 Task: Archive the email with the subject Sales pitch from softage.1@softage.net
Action: Mouse moved to (620, 69)
Screenshot: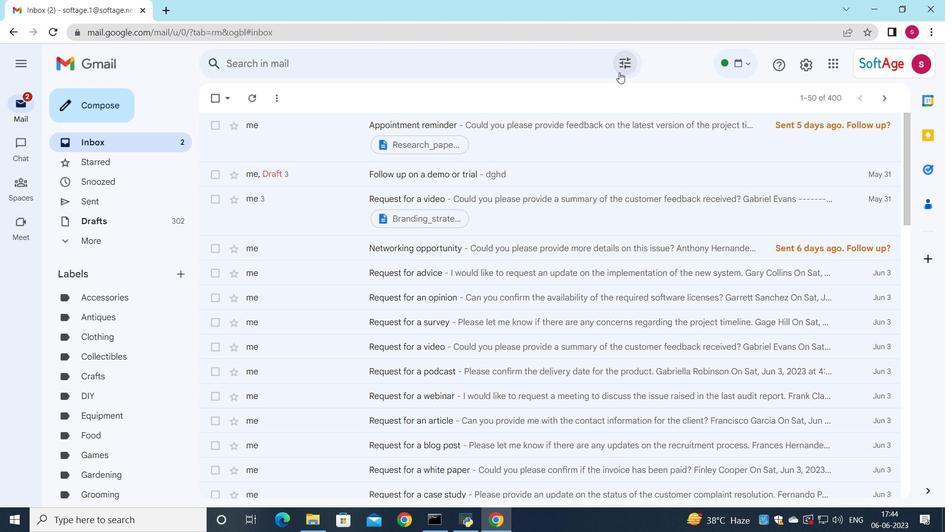 
Action: Mouse pressed left at (620, 69)
Screenshot: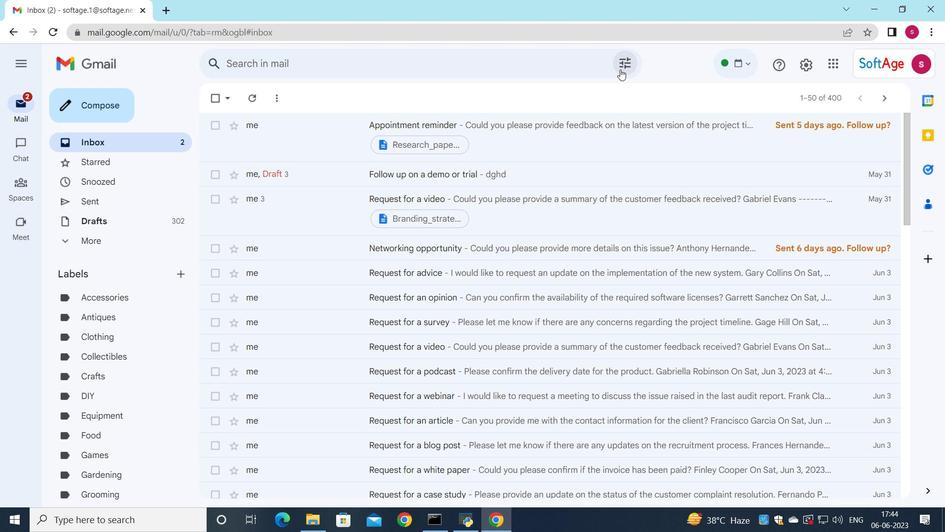 
Action: Mouse moved to (436, 100)
Screenshot: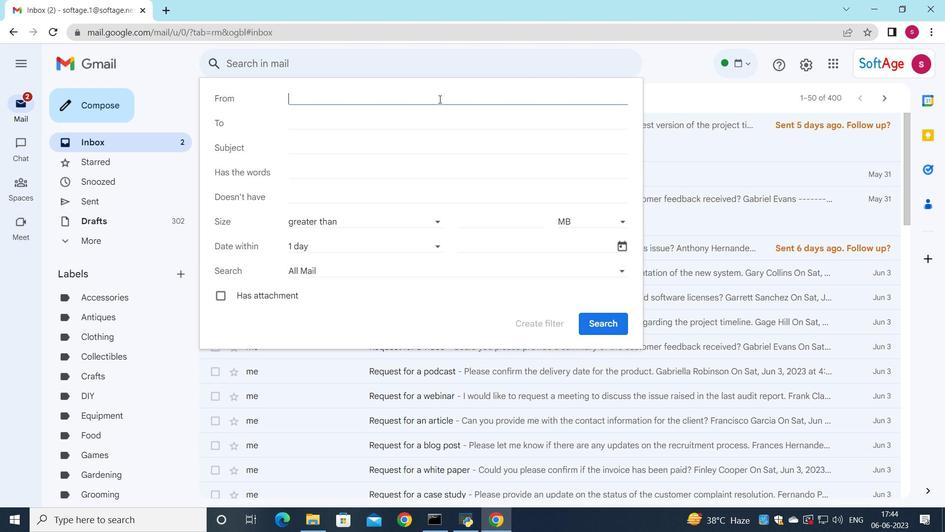 
Action: Key pressed s
Screenshot: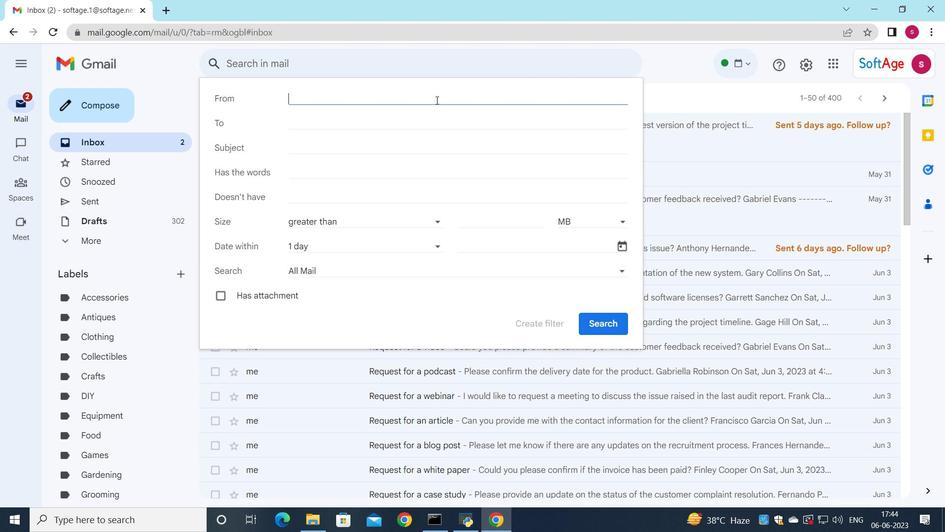 
Action: Mouse moved to (411, 123)
Screenshot: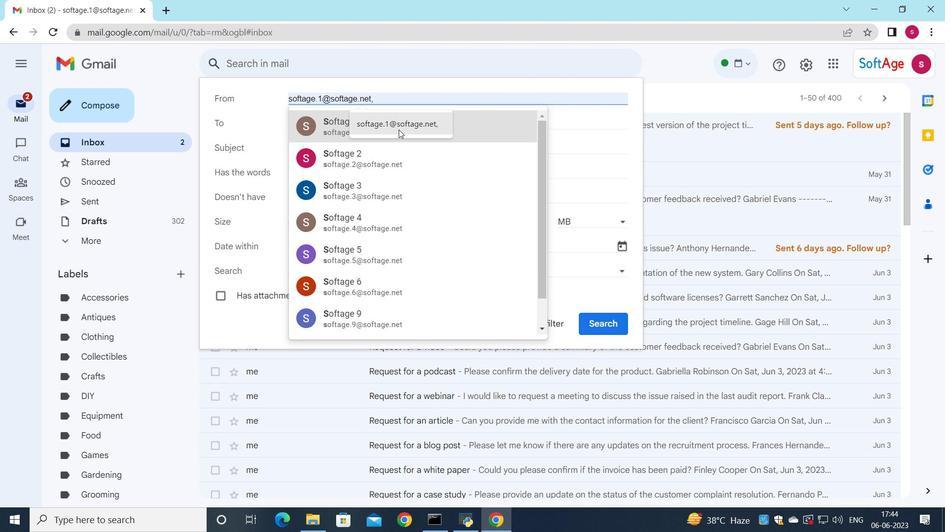 
Action: Mouse pressed left at (411, 123)
Screenshot: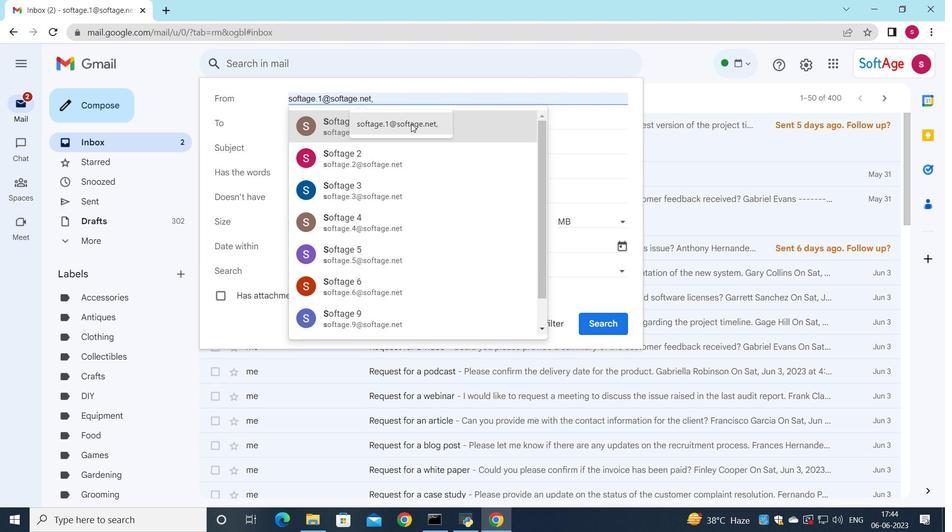 
Action: Mouse moved to (328, 150)
Screenshot: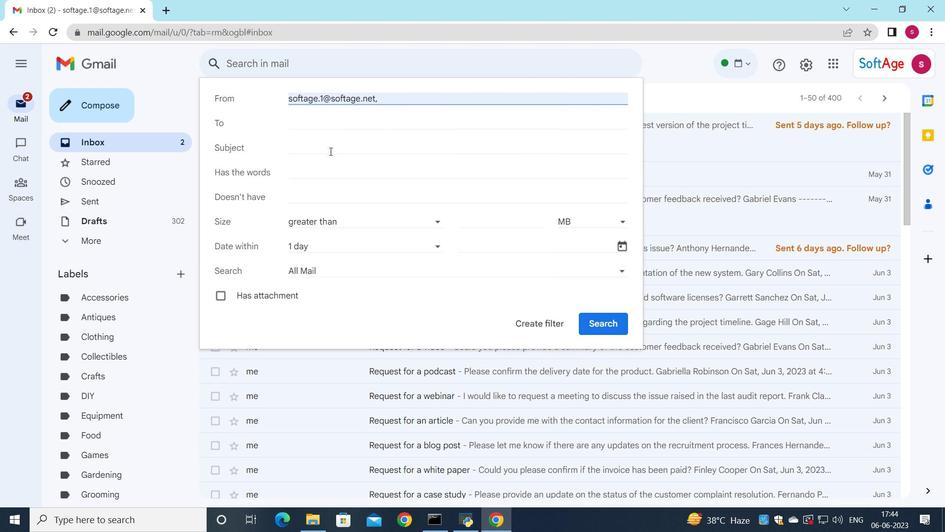 
Action: Mouse pressed left at (328, 150)
Screenshot: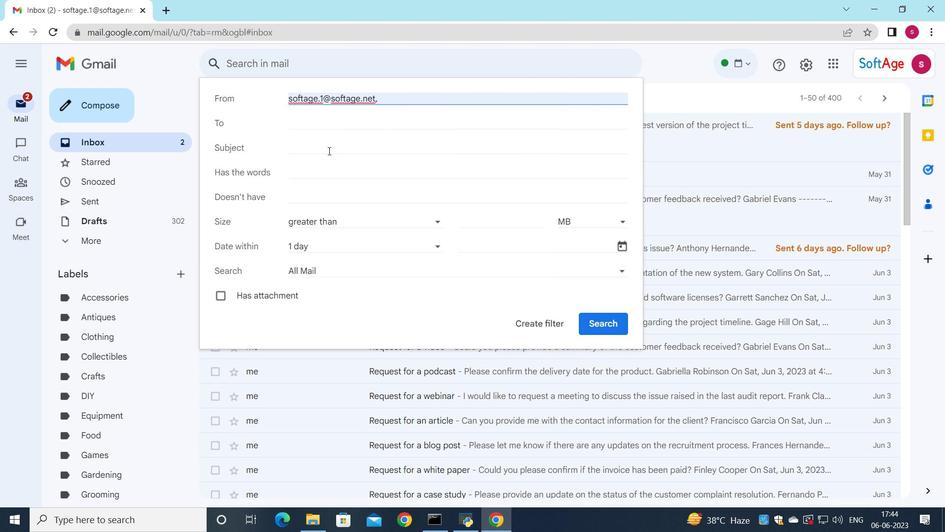 
Action: Key pressed <Key.shift><Key.shift><Key.shift><Key.shift><Key.shift><Key.shift><Key.shift><Key.shift><Key.shift><Key.shift><Key.shift><Key.shift><Key.shift><Key.shift><Key.shift>S<Key.caps_lock>A<Key.caps_lock><Key.backspace>ales<Key.space>pitch
Screenshot: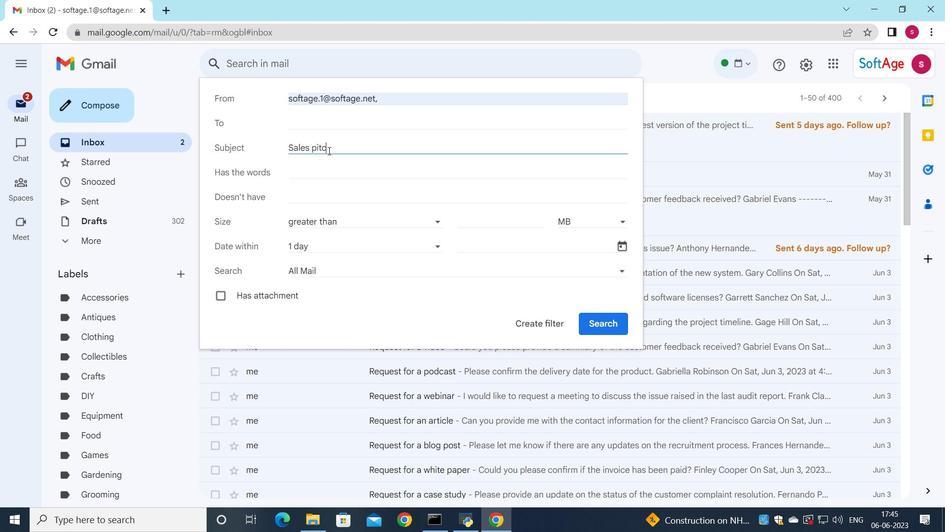 
Action: Mouse moved to (364, 238)
Screenshot: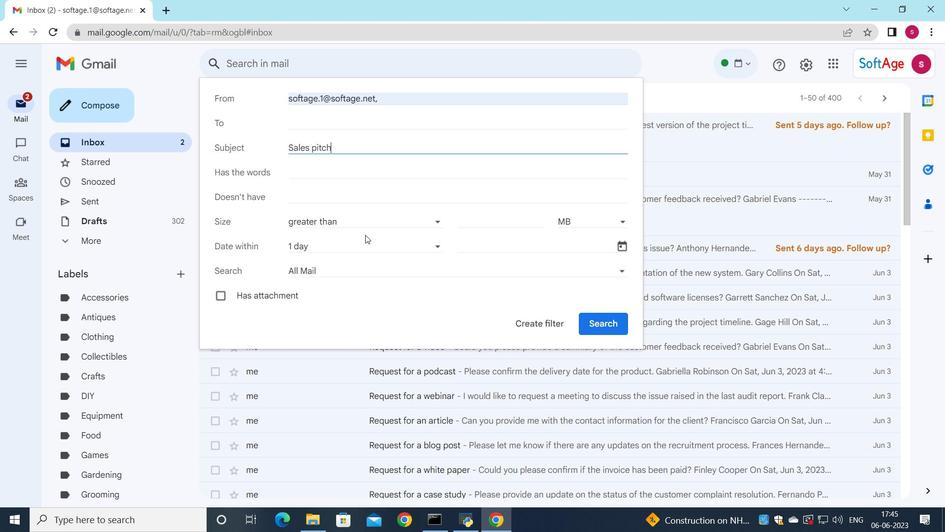
Action: Mouse pressed left at (364, 238)
Screenshot: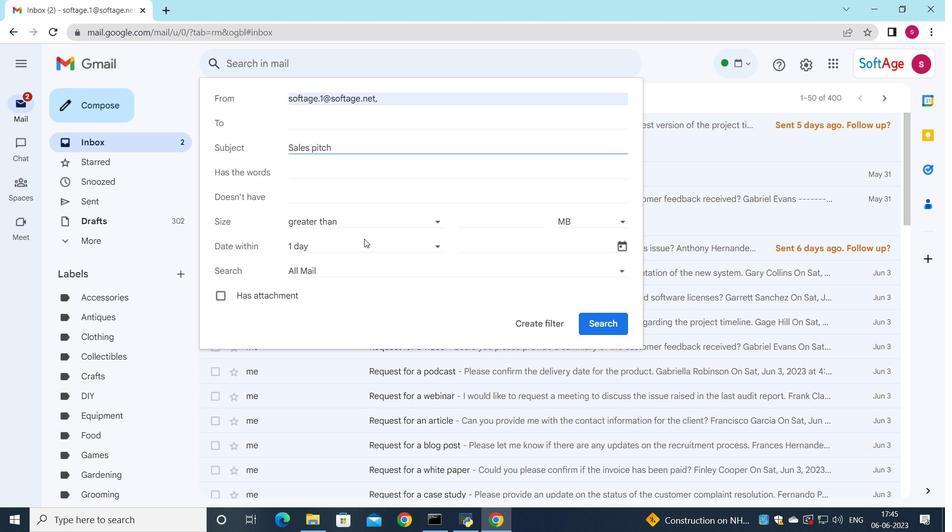 
Action: Mouse moved to (364, 239)
Screenshot: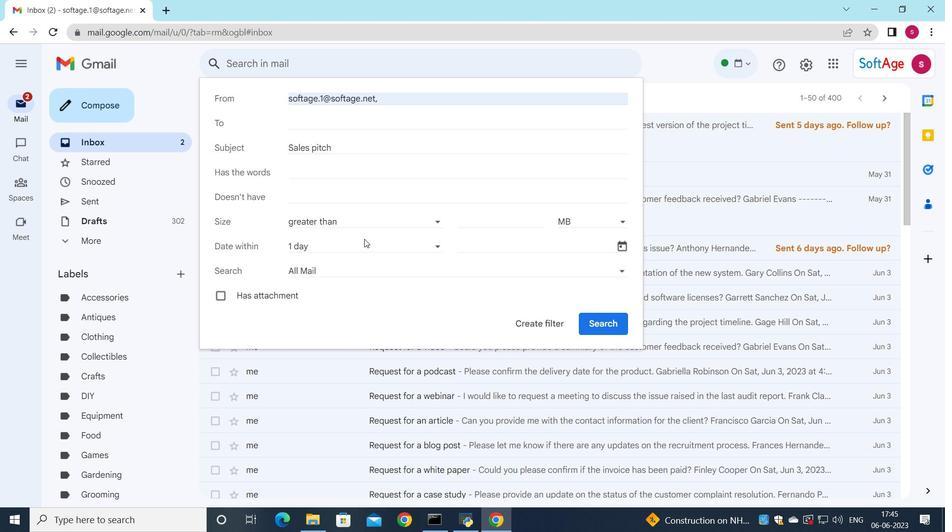 
Action: Mouse pressed left at (364, 238)
Screenshot: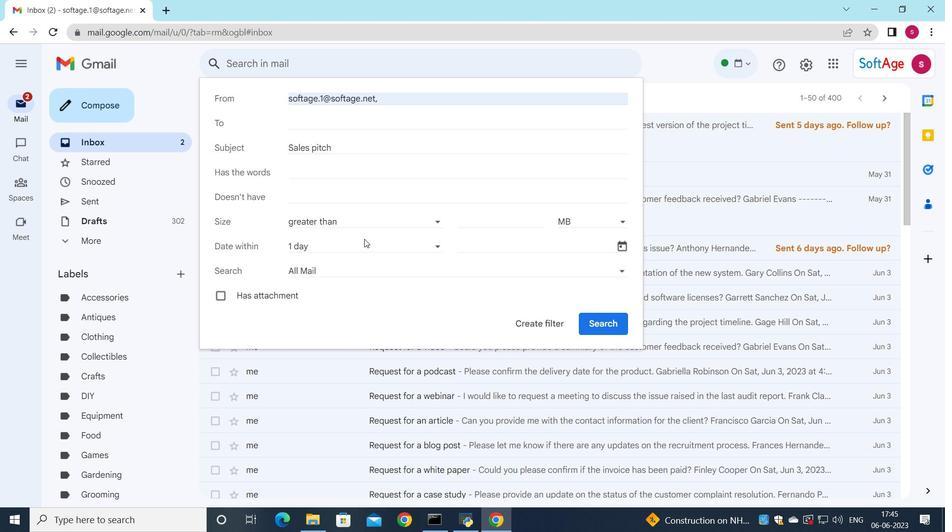 
Action: Mouse moved to (384, 249)
Screenshot: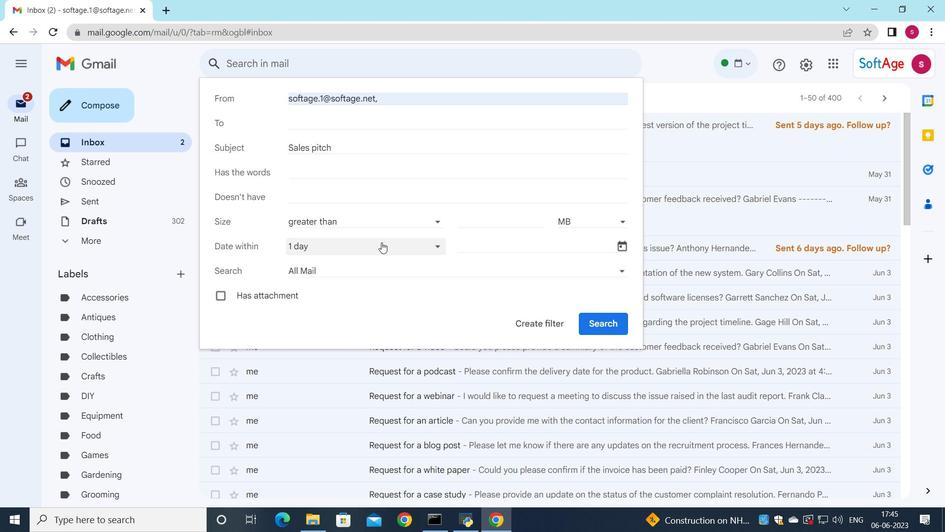 
Action: Mouse pressed left at (384, 249)
Screenshot: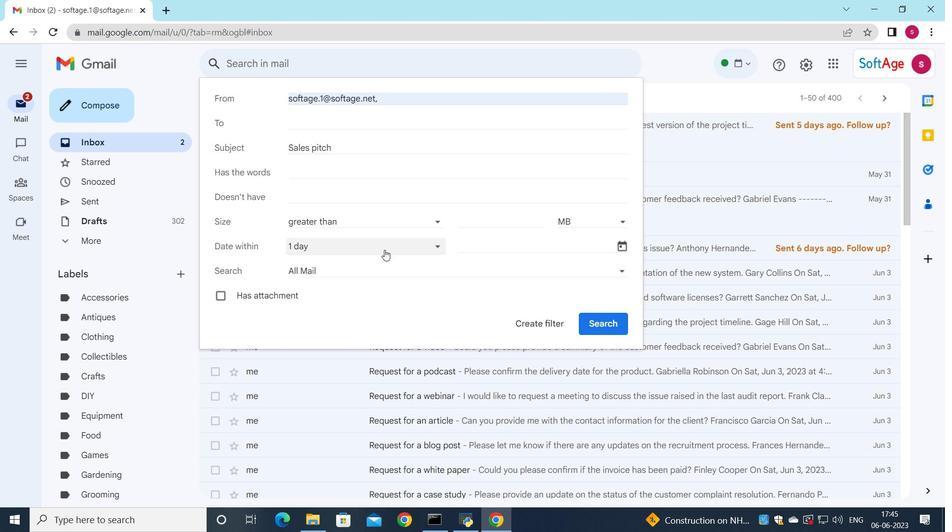 
Action: Mouse moved to (351, 389)
Screenshot: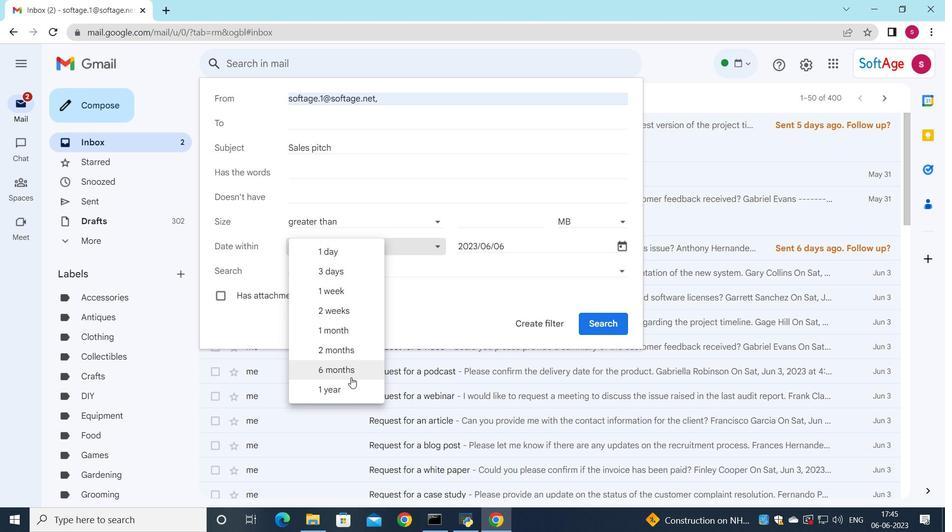 
Action: Mouse pressed left at (351, 389)
Screenshot: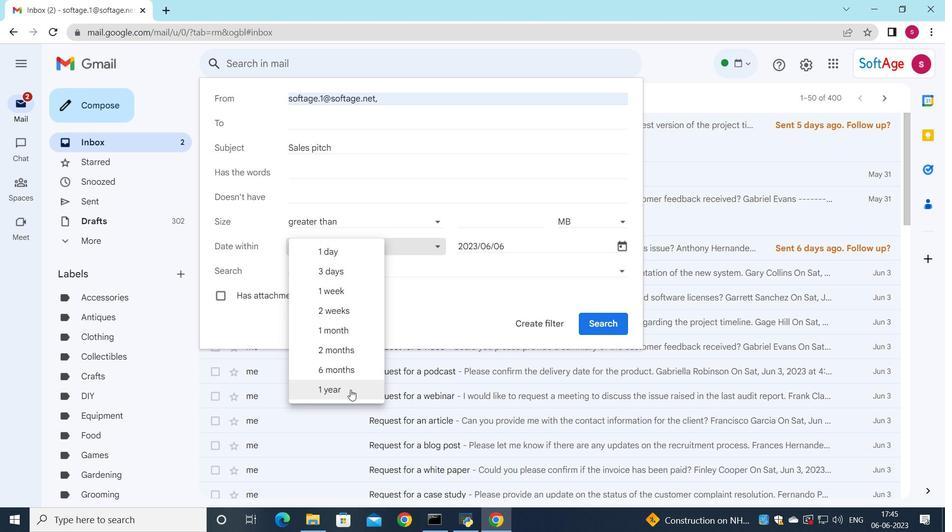 
Action: Mouse moved to (614, 325)
Screenshot: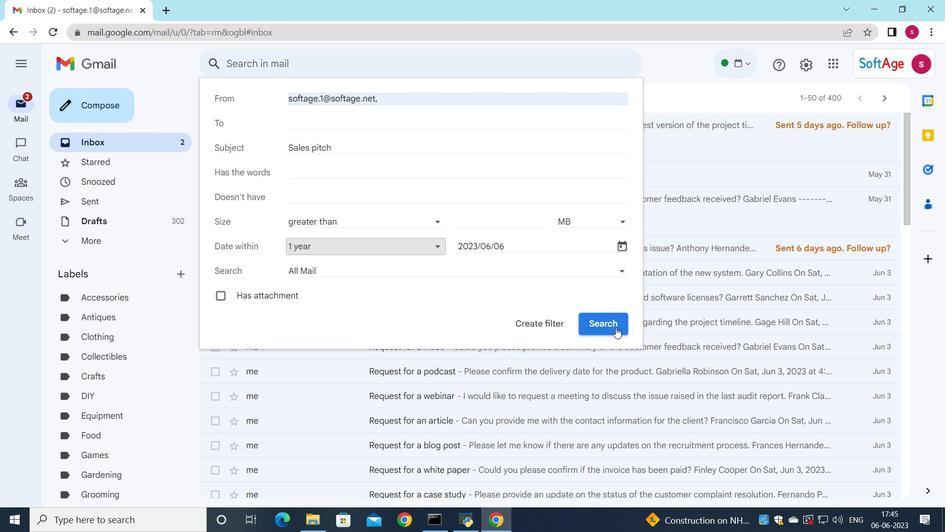 
Action: Mouse pressed left at (614, 325)
Screenshot: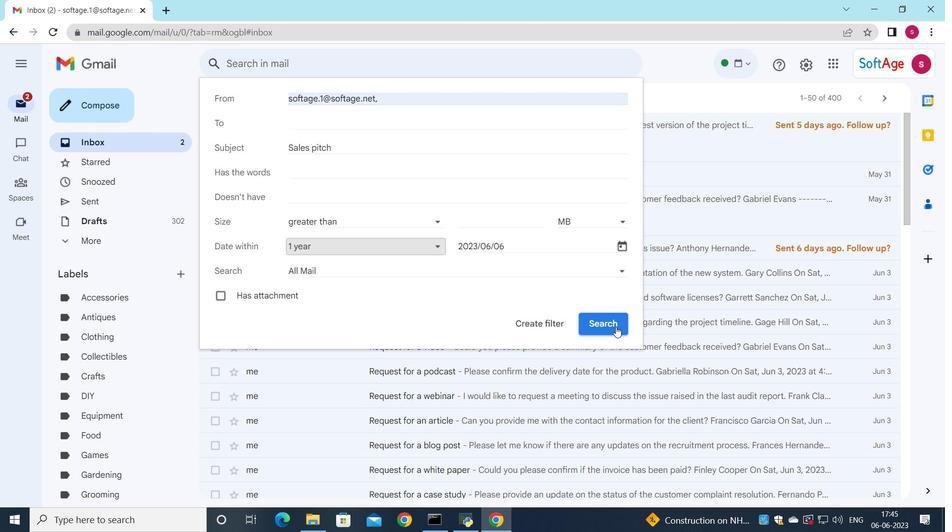 
Action: Mouse moved to (484, 224)
Screenshot: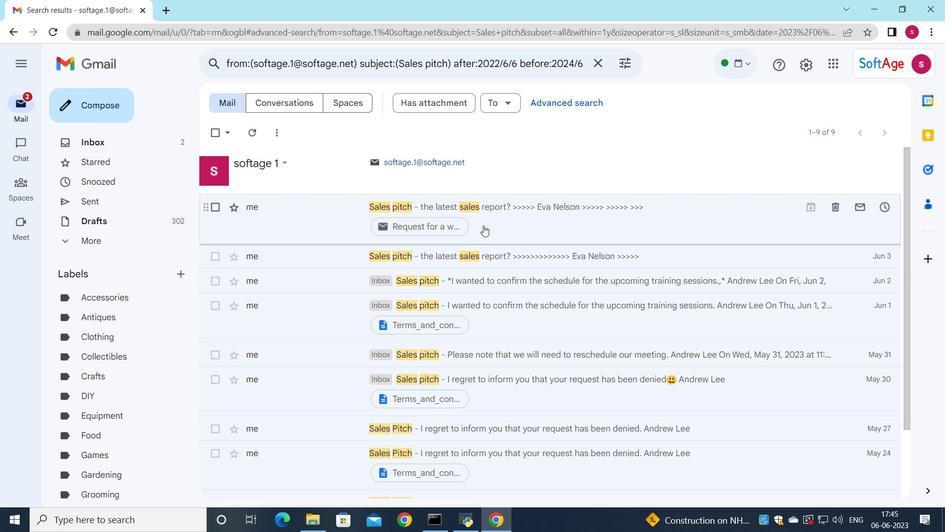 
Action: Mouse pressed left at (484, 224)
Screenshot: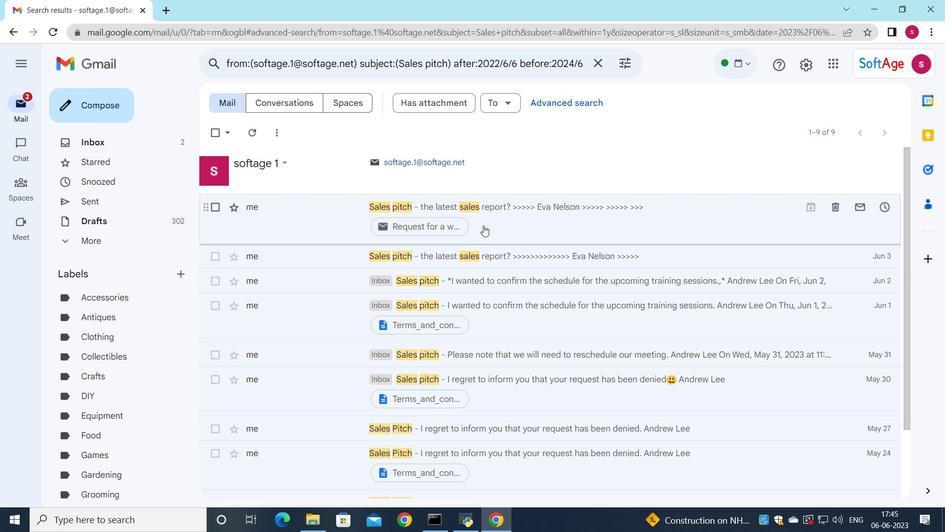 
Action: Mouse moved to (248, 101)
Screenshot: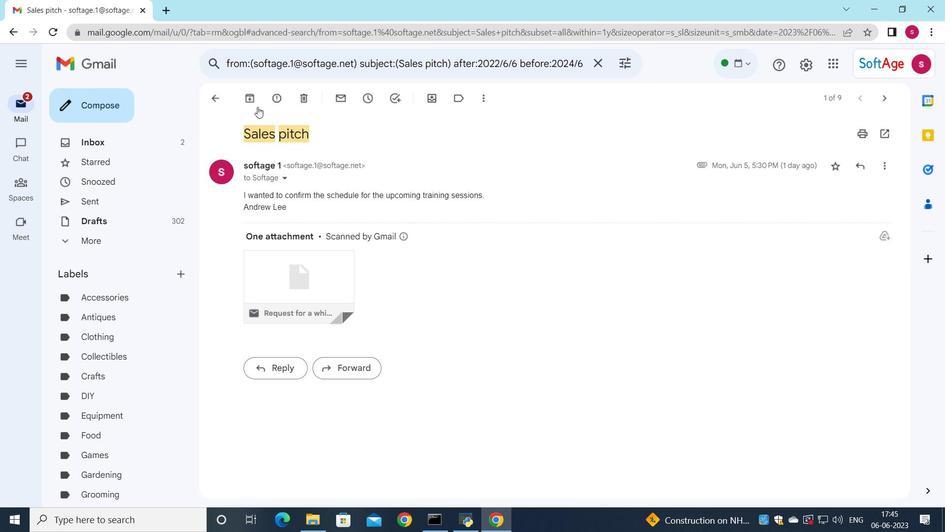 
Action: Mouse pressed left at (248, 101)
Screenshot: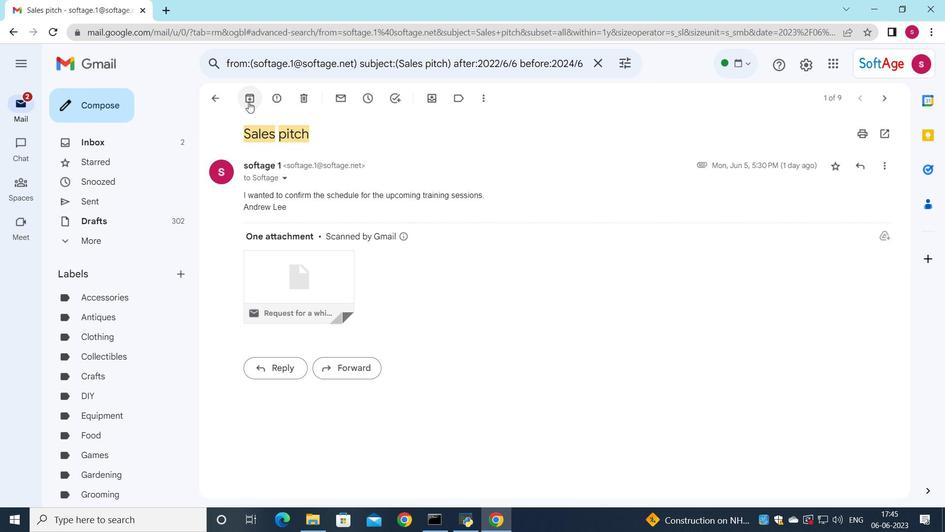 
